 Task: Select sort by top.
Action: Mouse moved to (814, 219)
Screenshot: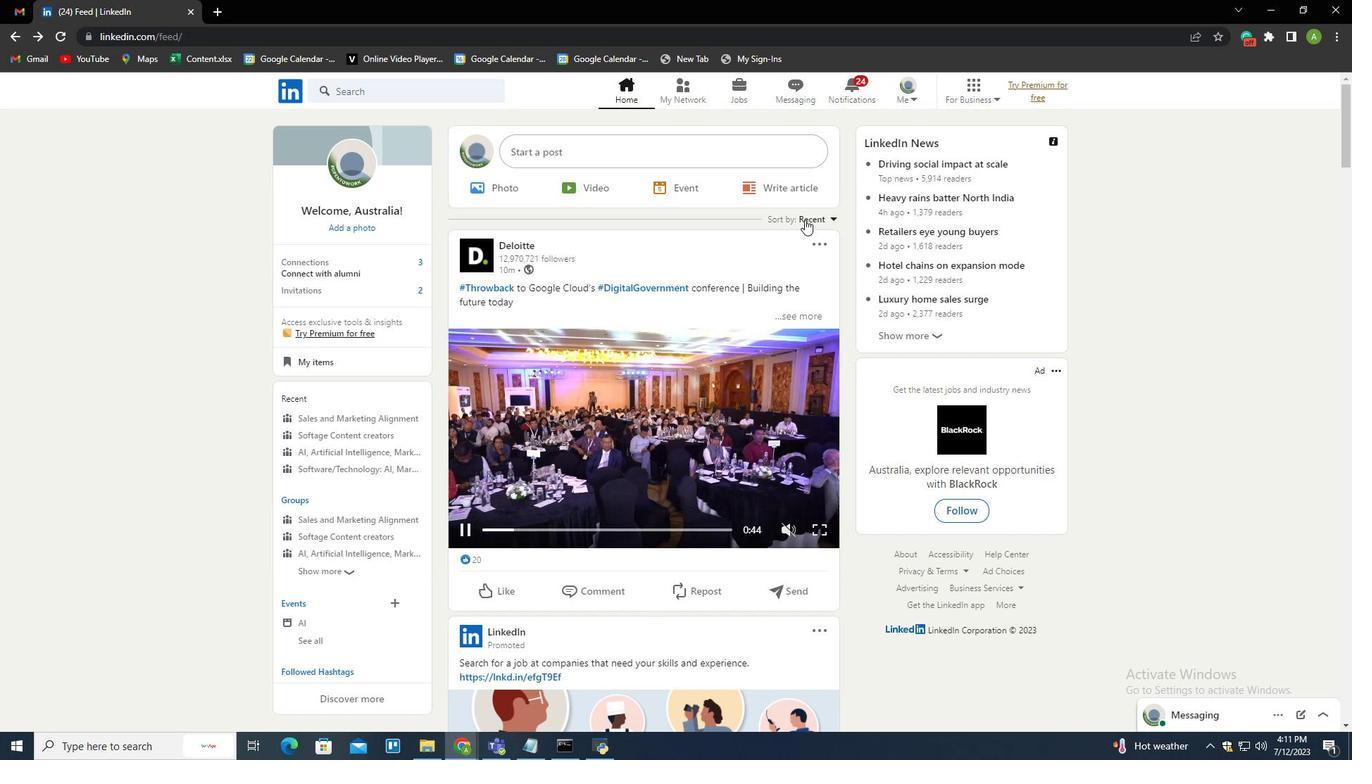
Action: Mouse pressed left at (814, 219)
Screenshot: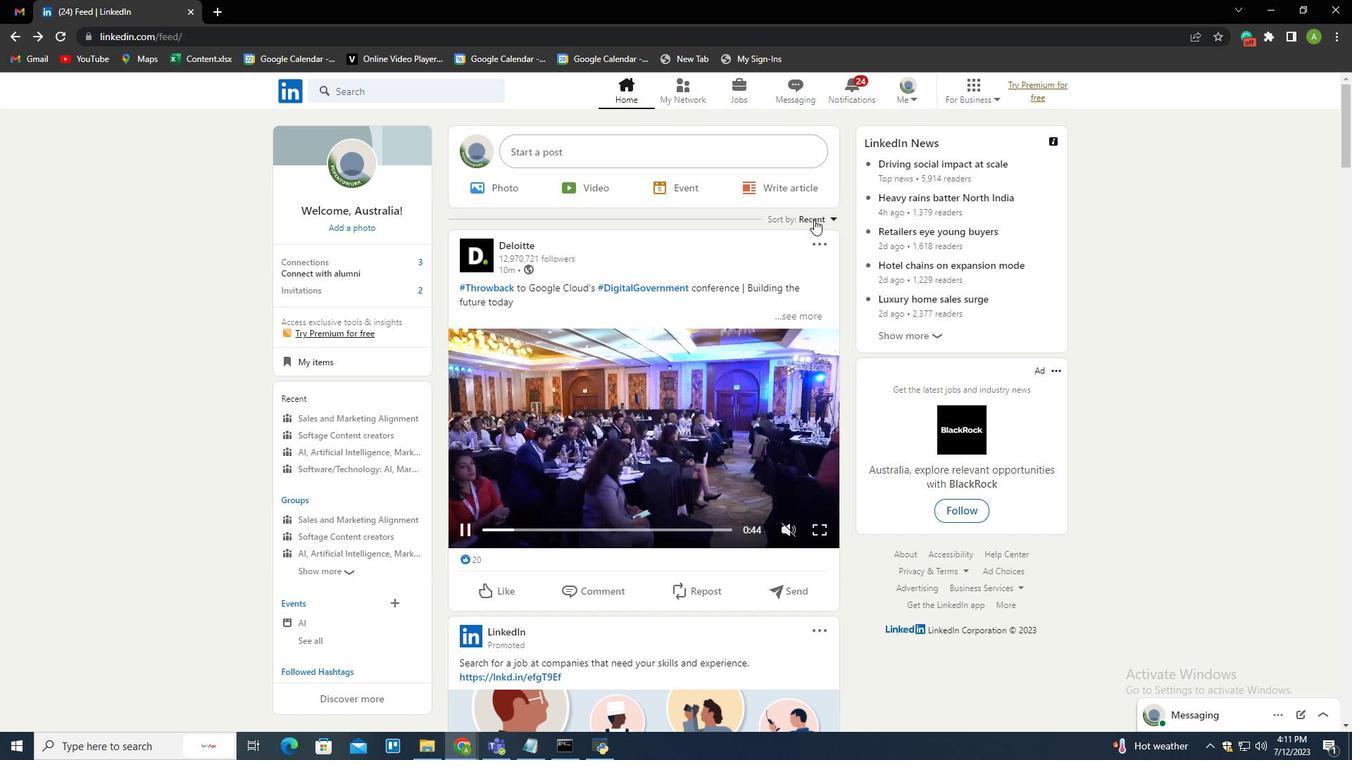 
Action: Mouse moved to (775, 244)
Screenshot: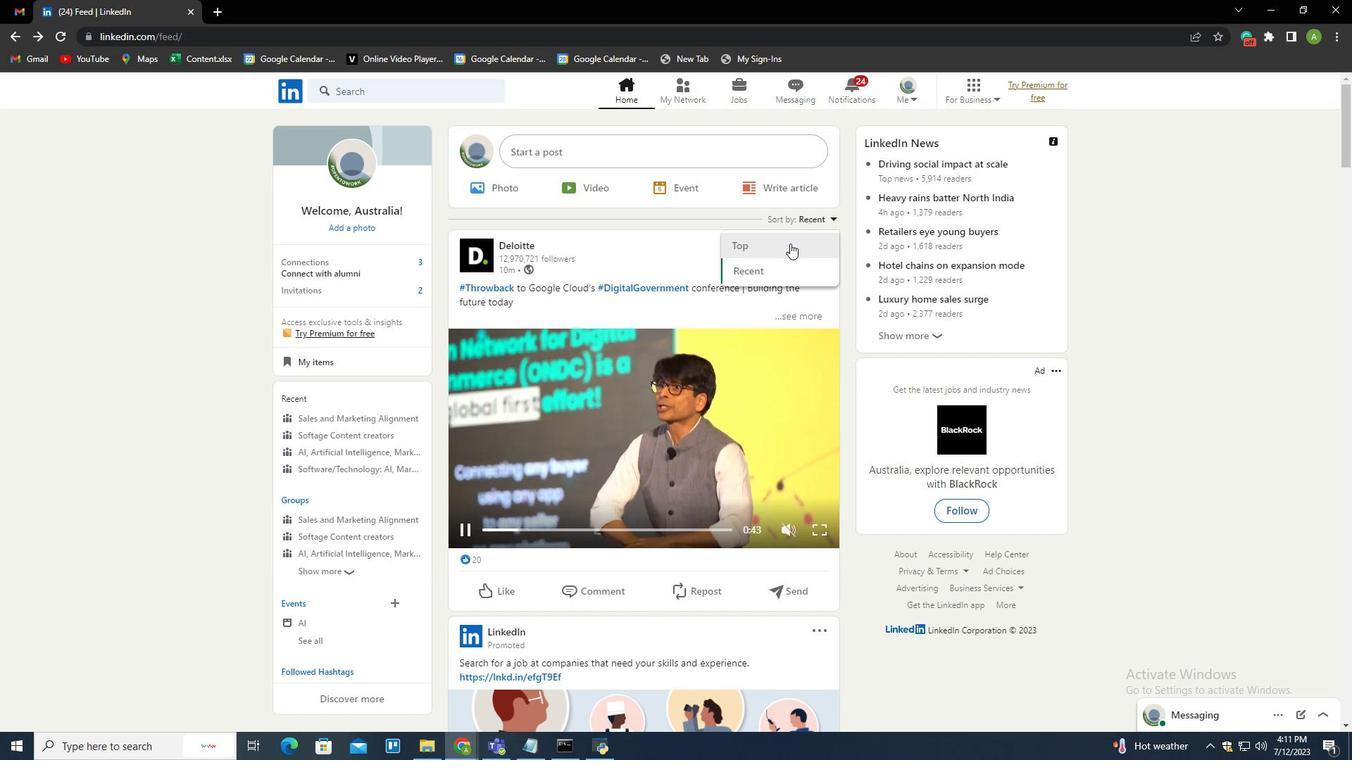 
Action: Mouse pressed left at (775, 244)
Screenshot: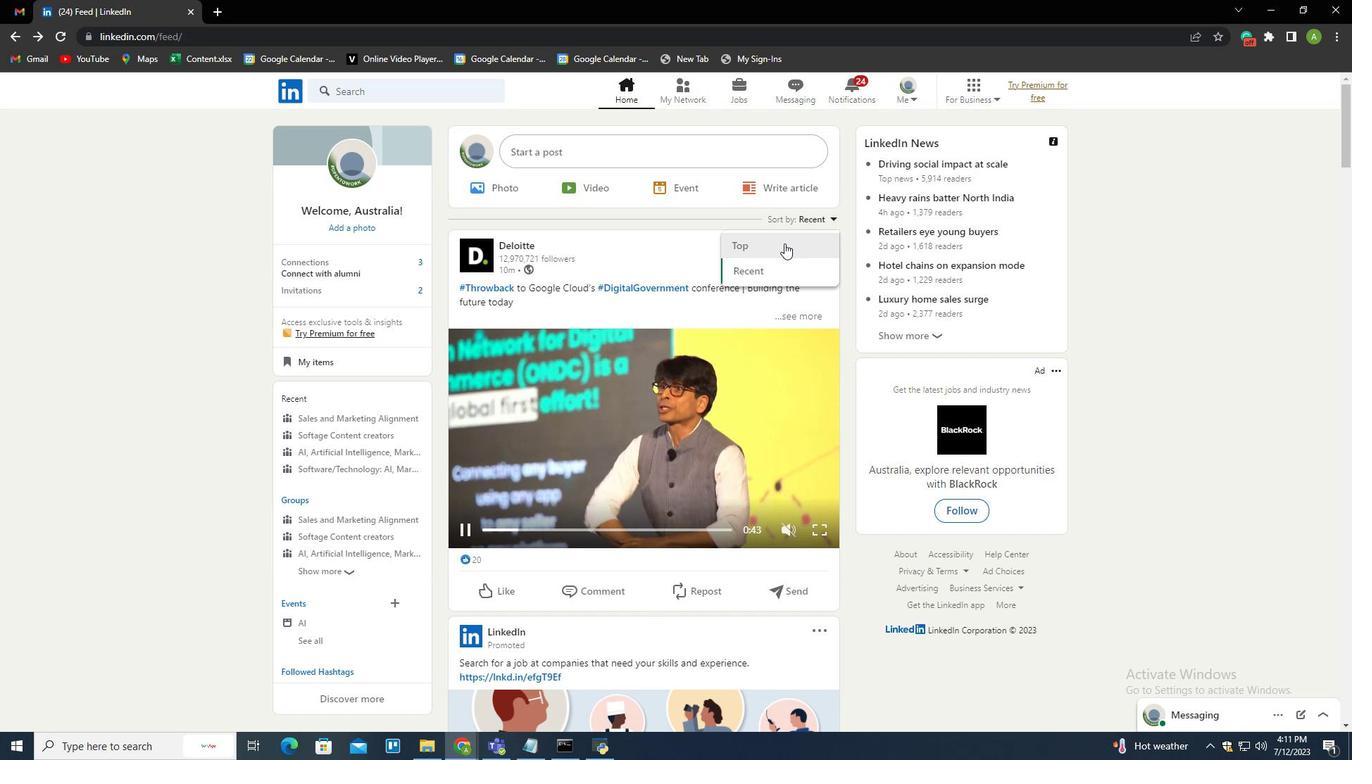 
Action: Mouse moved to (639, 466)
Screenshot: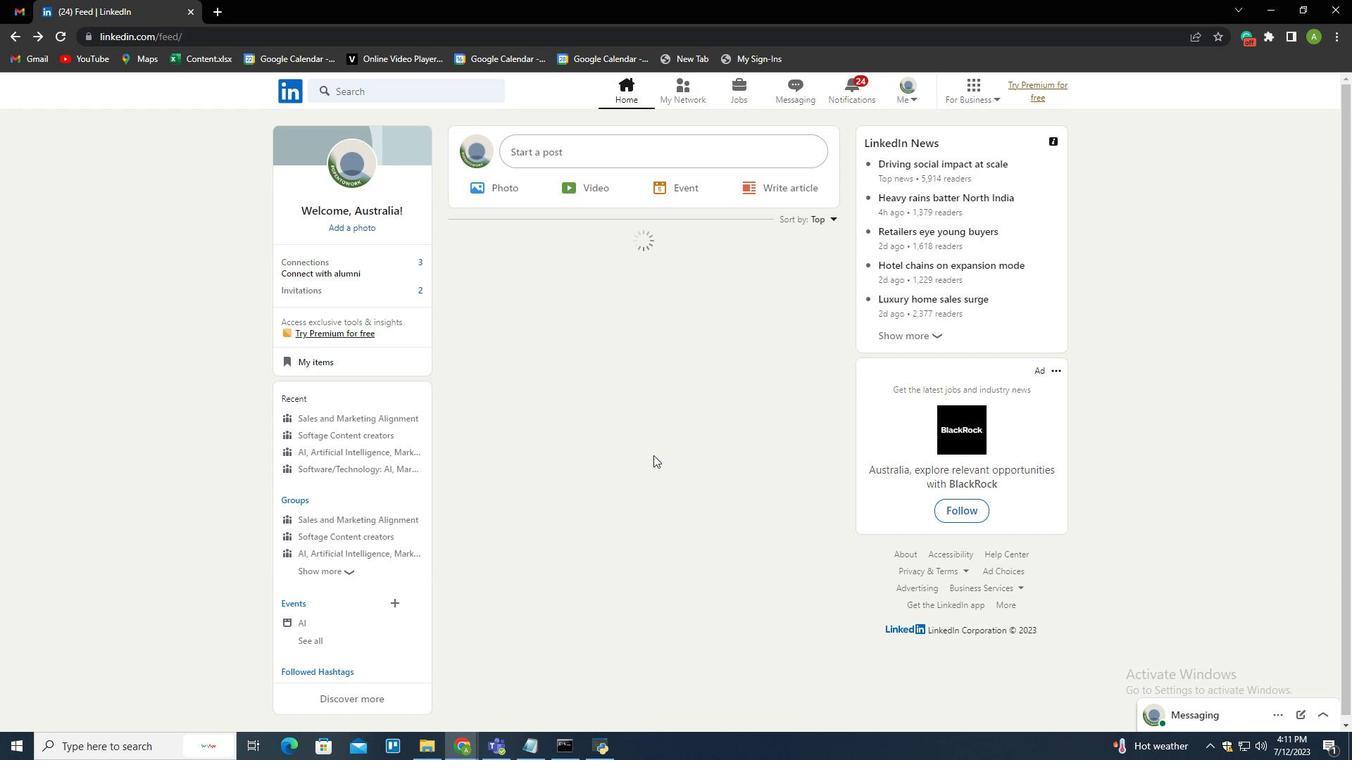 
